 Task: Select Show Spotlight search
Action: Mouse moved to (179, 115)
Screenshot: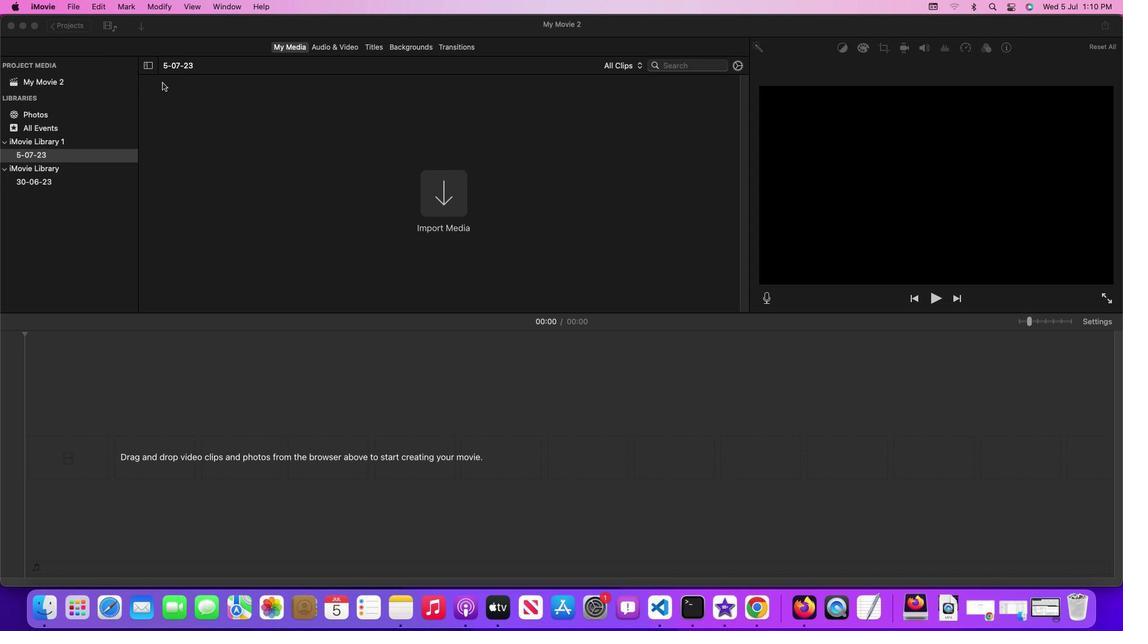 
Action: Mouse pressed left at (179, 115)
Screenshot: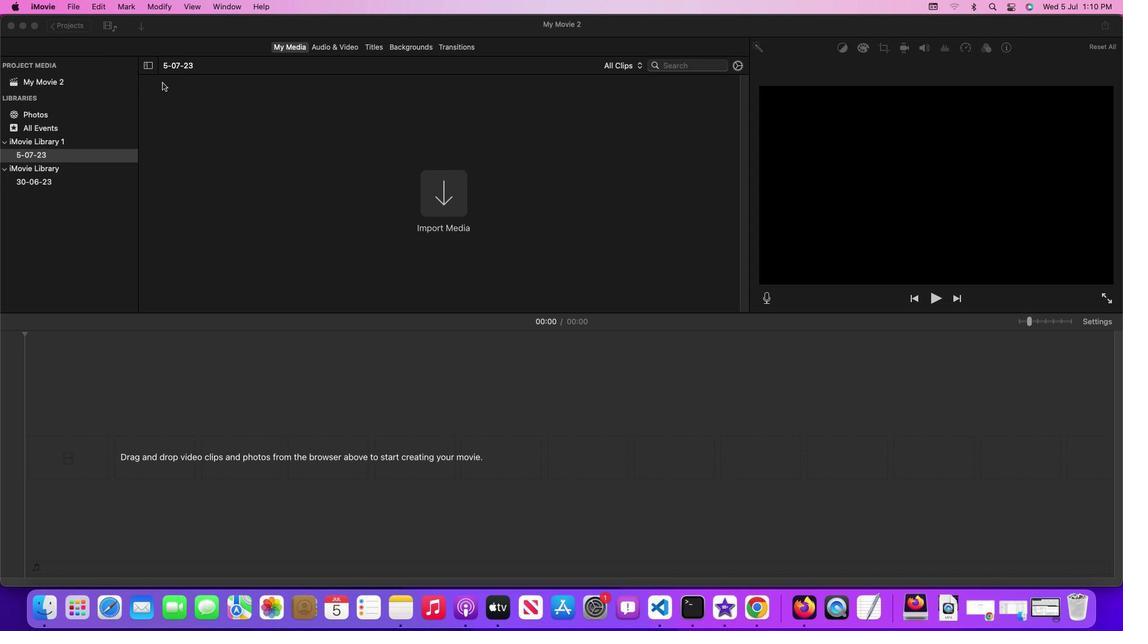 
Action: Mouse moved to (42, 4)
Screenshot: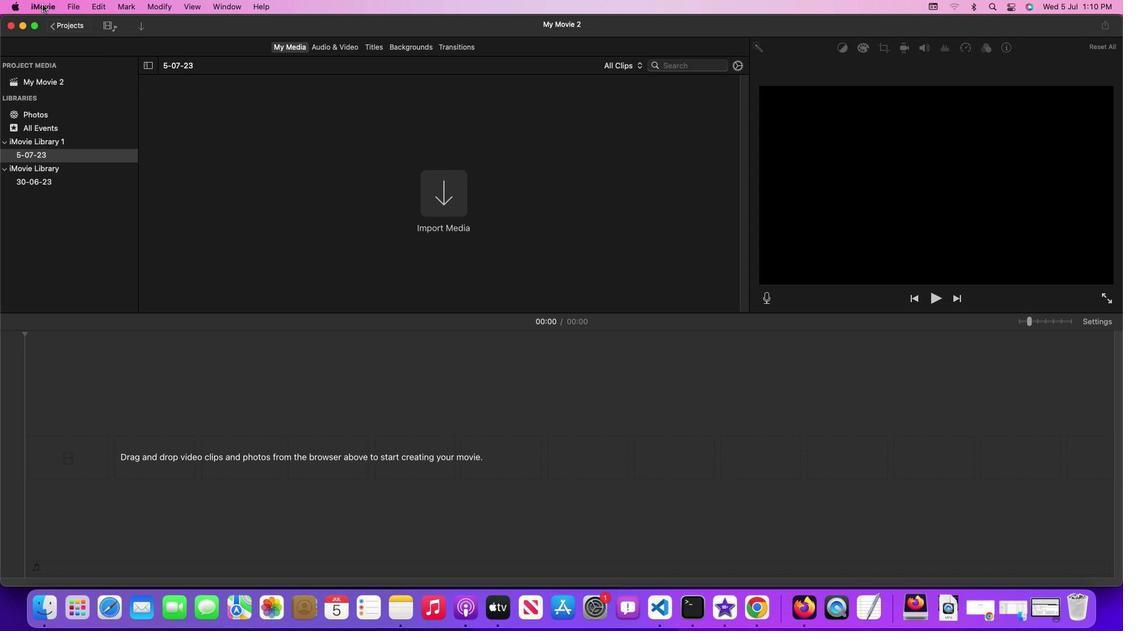 
Action: Mouse pressed left at (42, 4)
Screenshot: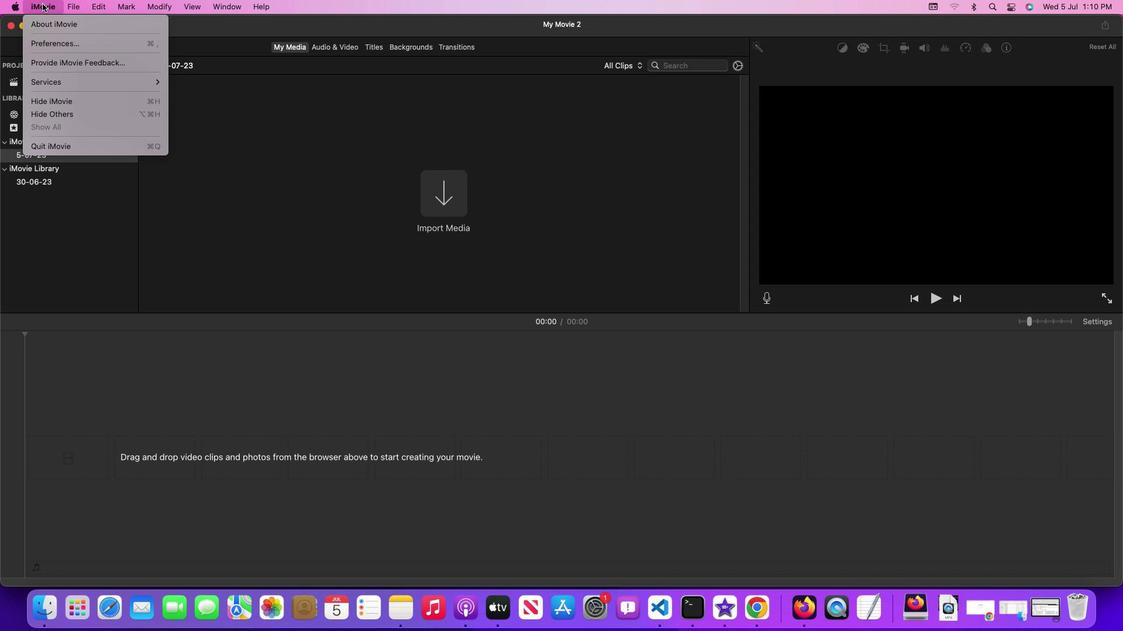 
Action: Mouse moved to (203, 104)
Screenshot: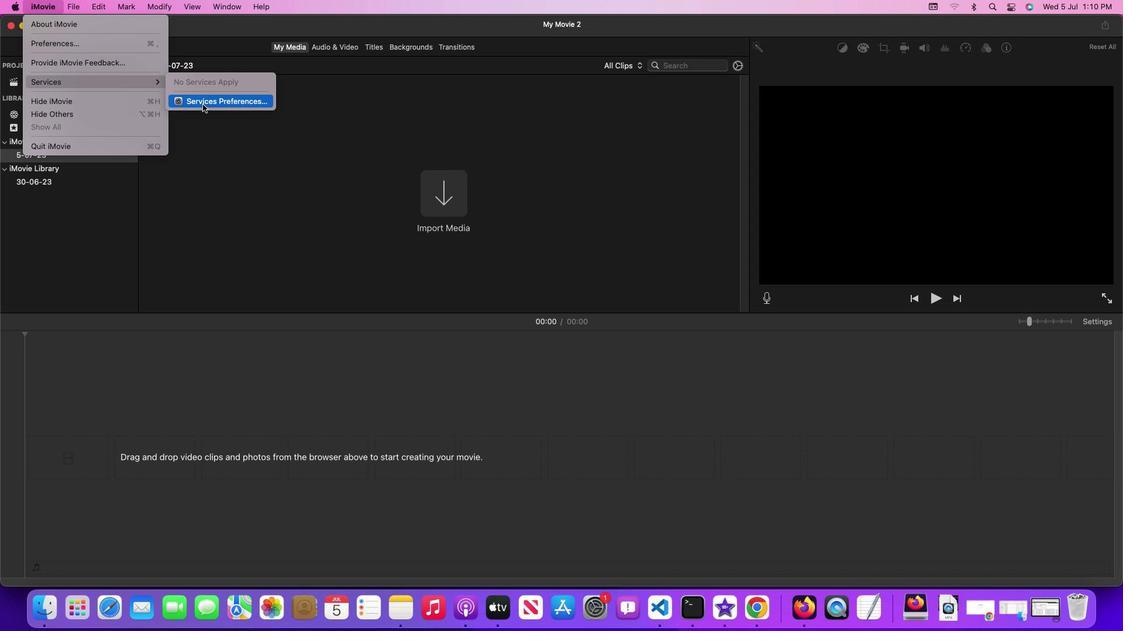 
Action: Mouse pressed left at (203, 104)
Screenshot: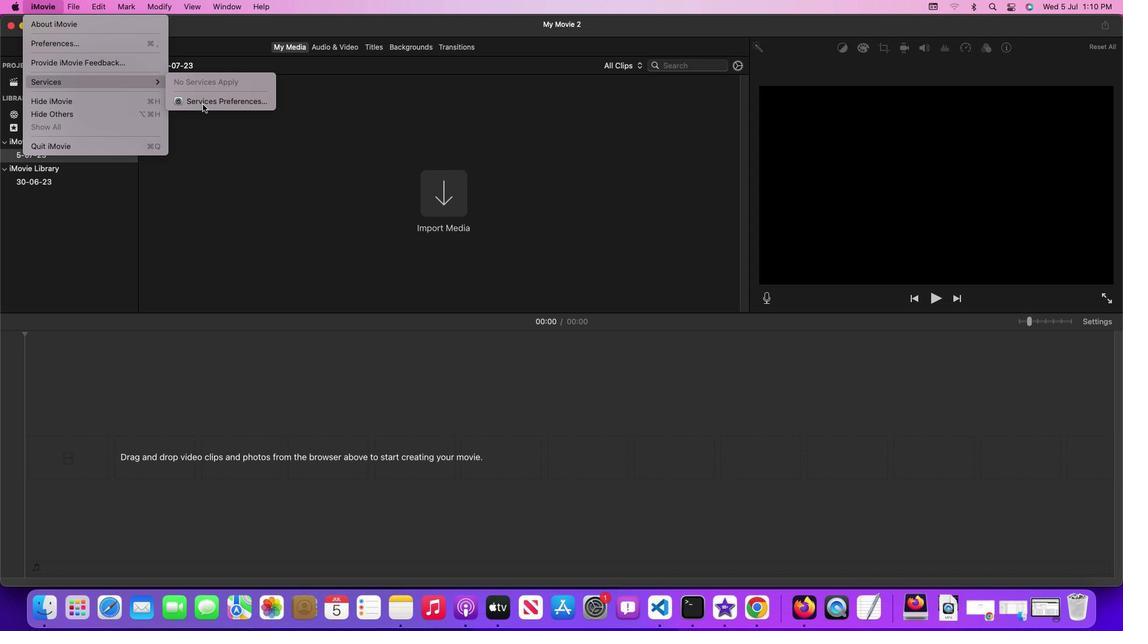 
Action: Mouse moved to (455, 167)
Screenshot: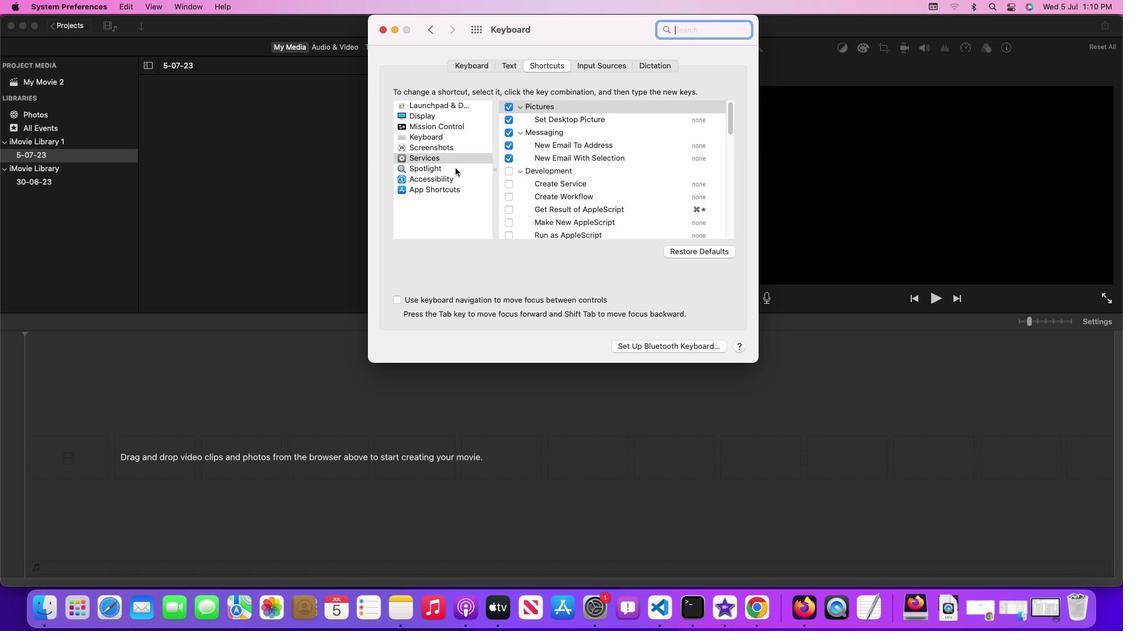
Action: Mouse pressed left at (455, 167)
Screenshot: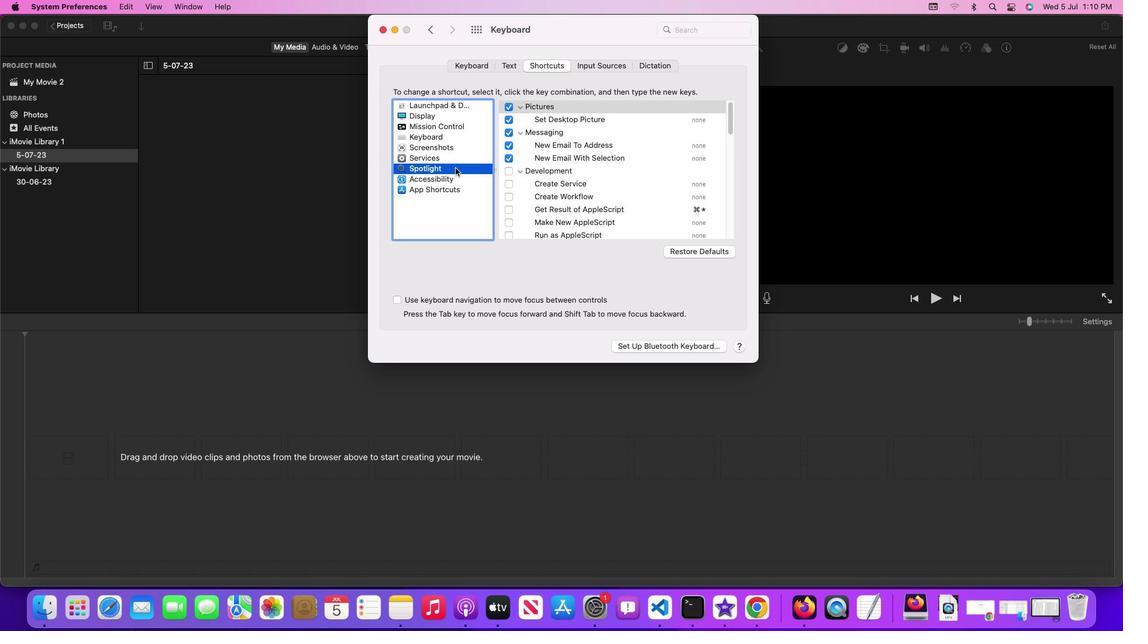 
Action: Mouse moved to (509, 105)
Screenshot: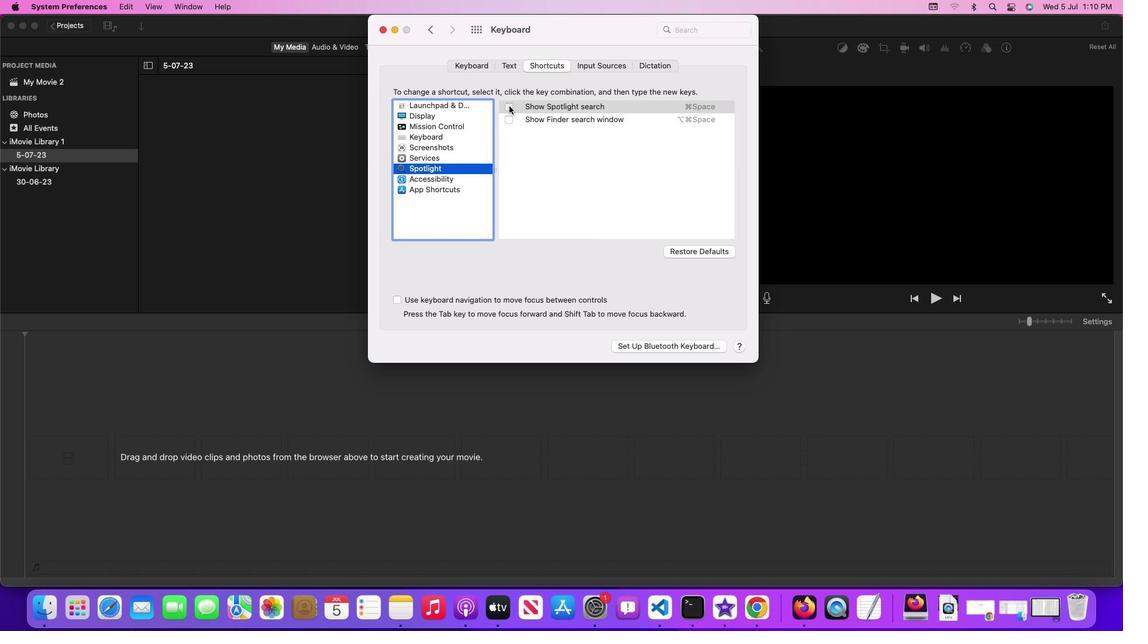 
Action: Mouse pressed left at (509, 105)
Screenshot: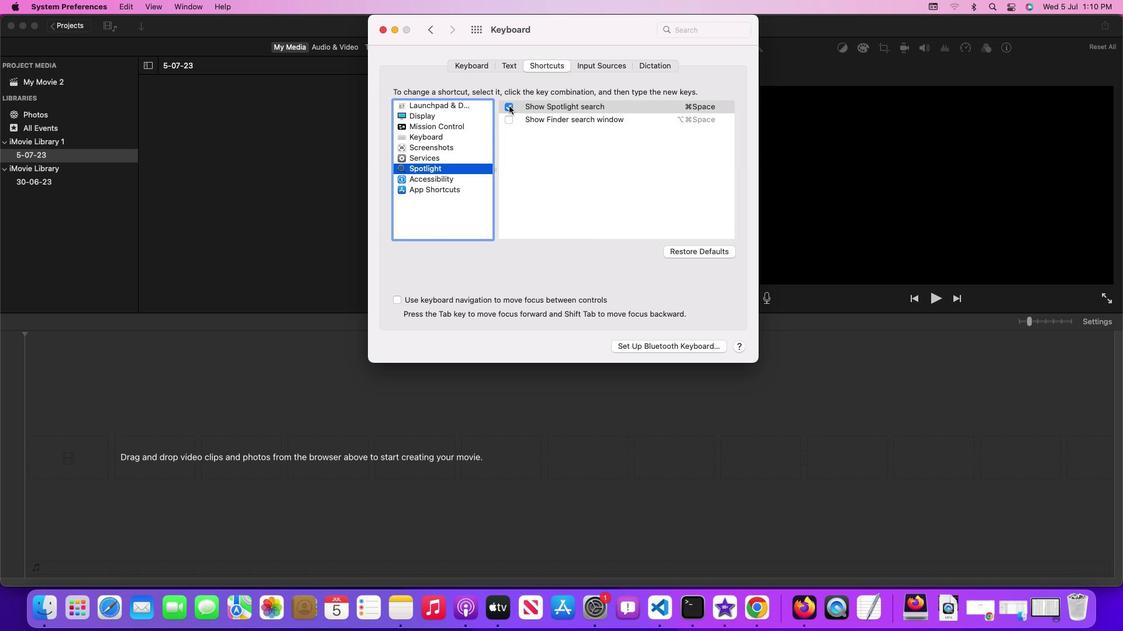 
Action: Mouse moved to (536, 170)
Screenshot: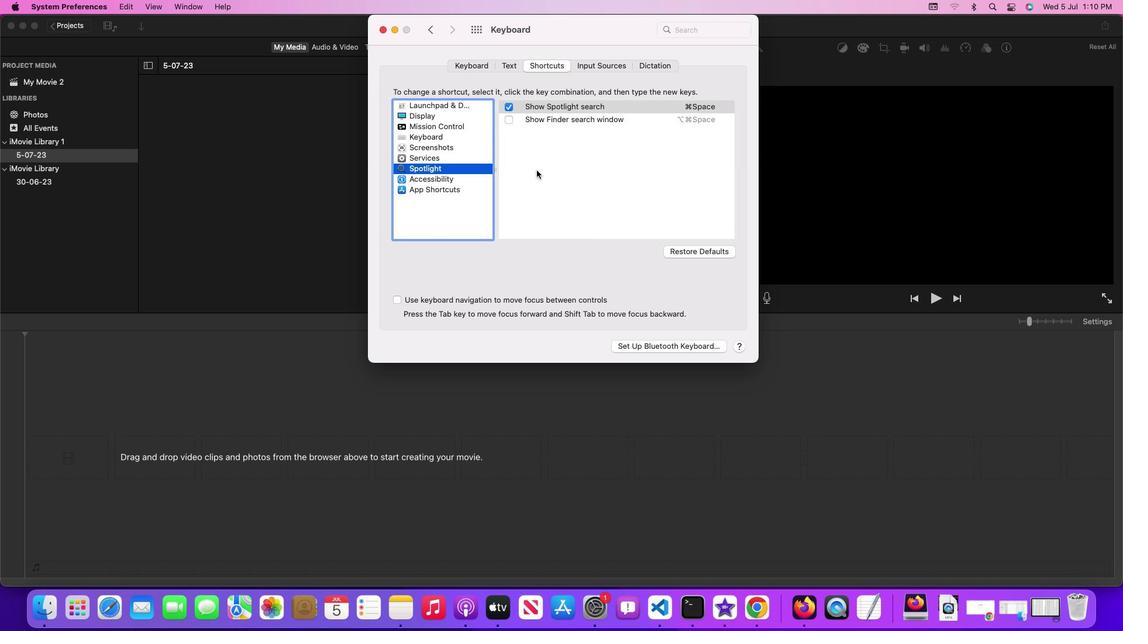 
